 Task: Create a due date automation trigger when advanced on, 2 hours after a card is due add basic not assigned to member @aryan.
Action: Mouse moved to (1005, 144)
Screenshot: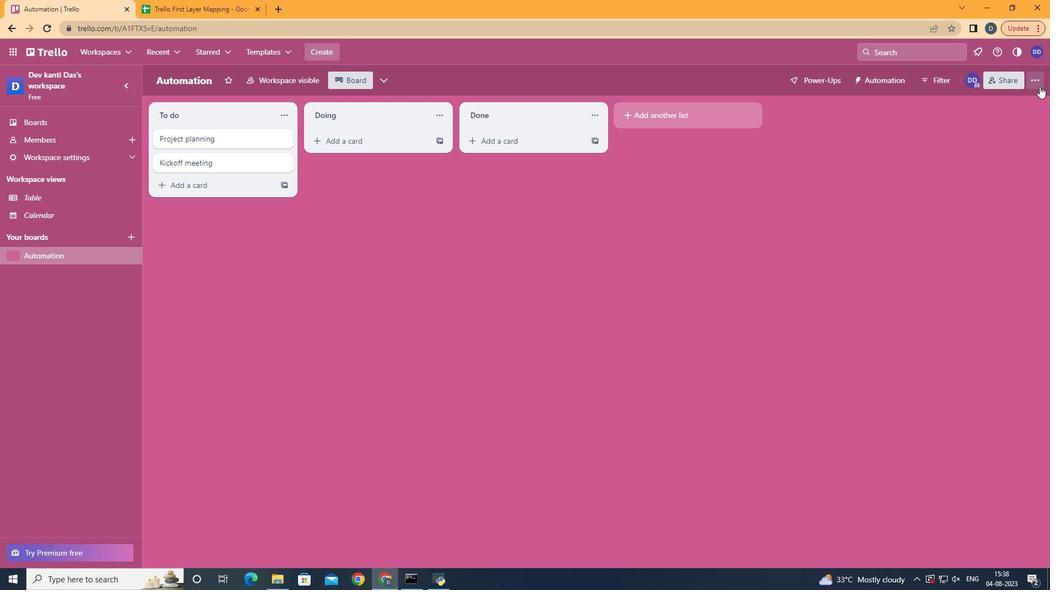 
Action: Mouse pressed left at (1005, 144)
Screenshot: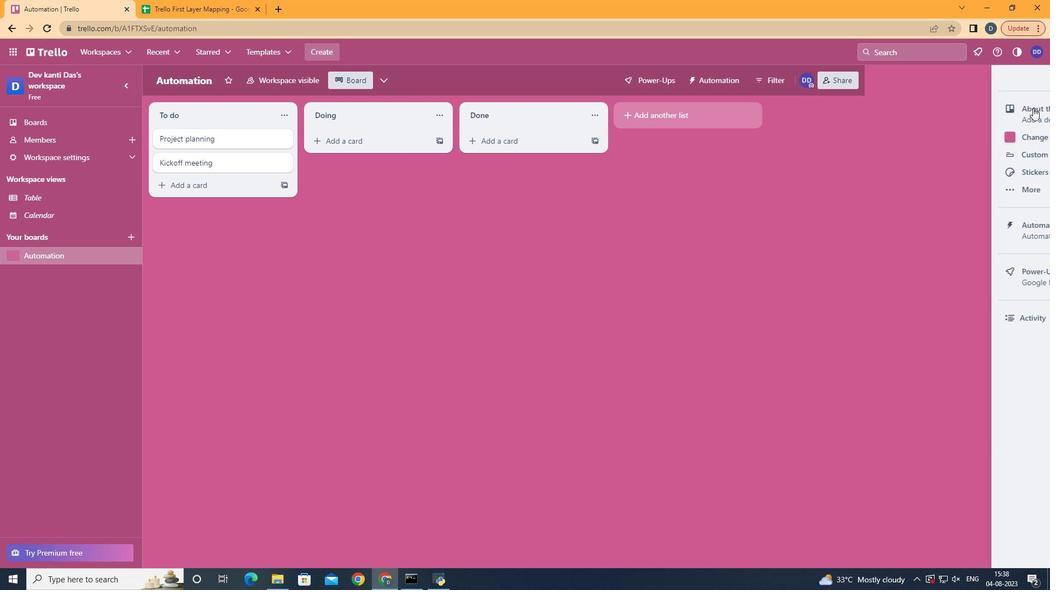 
Action: Mouse moved to (934, 267)
Screenshot: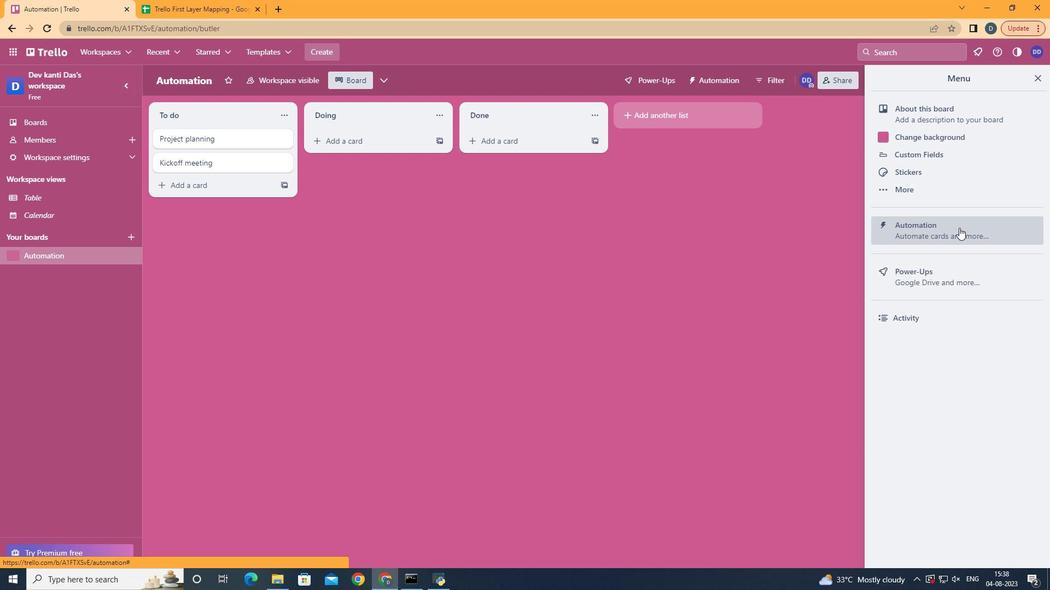 
Action: Mouse pressed left at (934, 267)
Screenshot: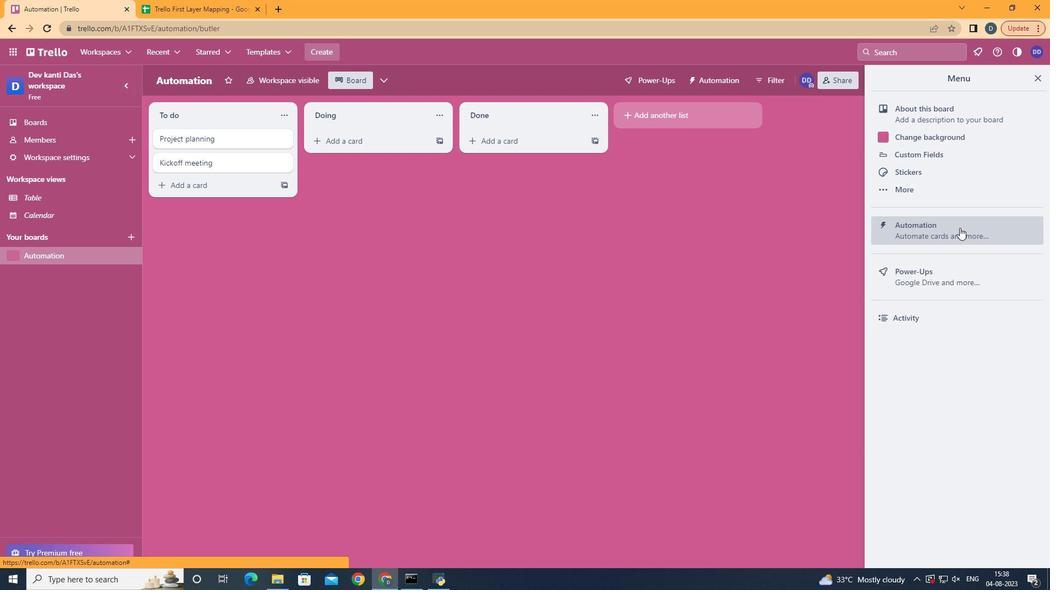 
Action: Mouse moved to (267, 254)
Screenshot: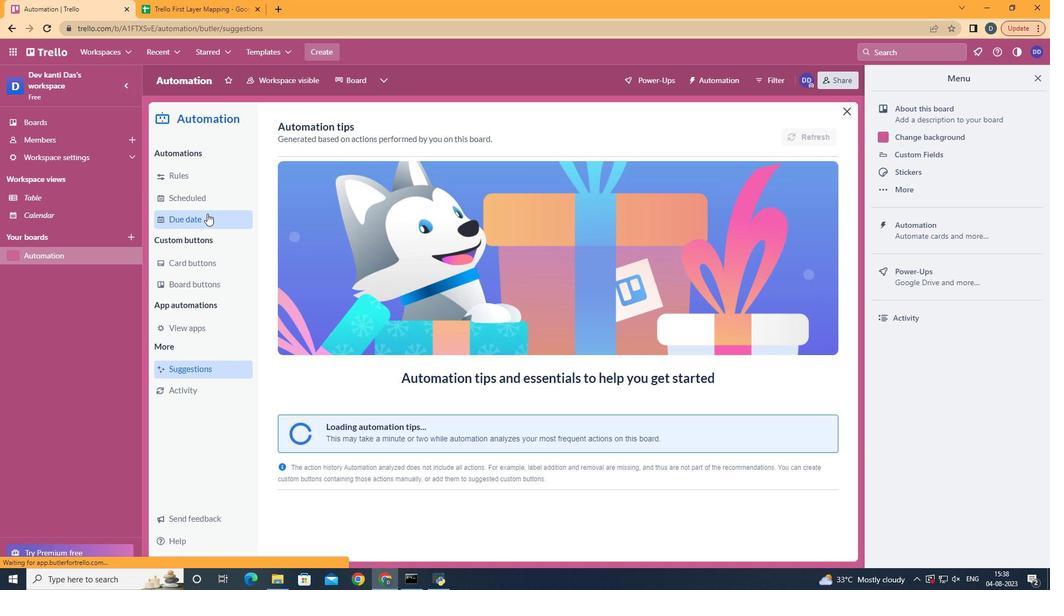 
Action: Mouse pressed left at (267, 254)
Screenshot: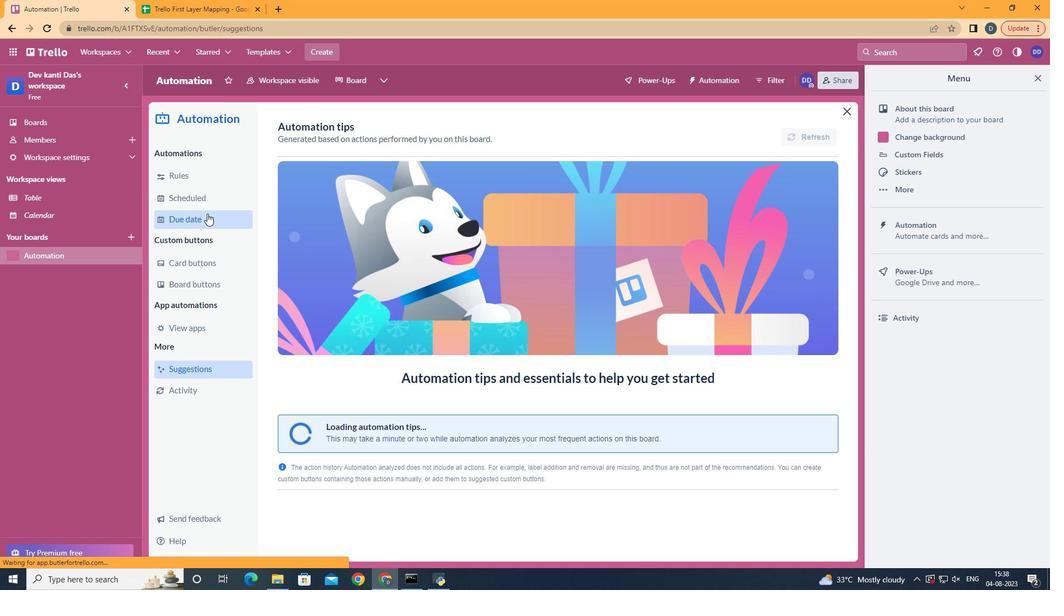 
Action: Mouse moved to (768, 180)
Screenshot: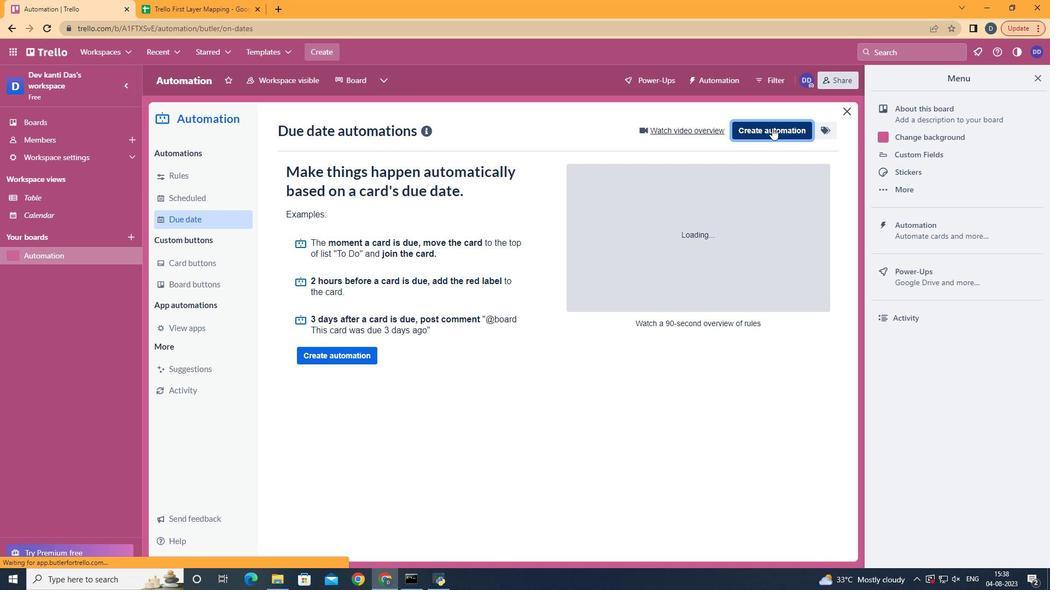 
Action: Mouse pressed left at (768, 180)
Screenshot: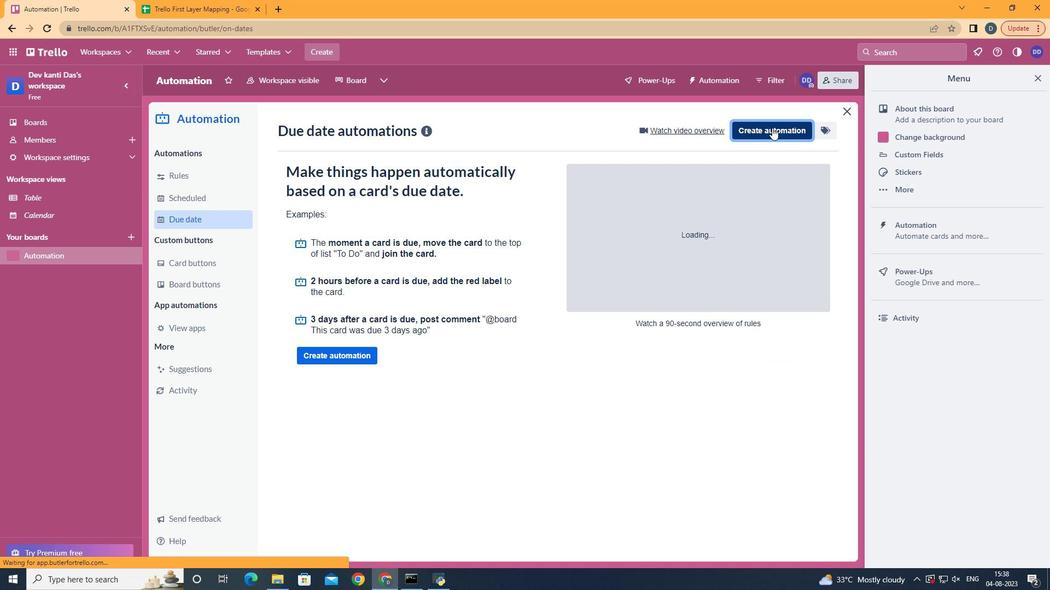 
Action: Mouse moved to (647, 271)
Screenshot: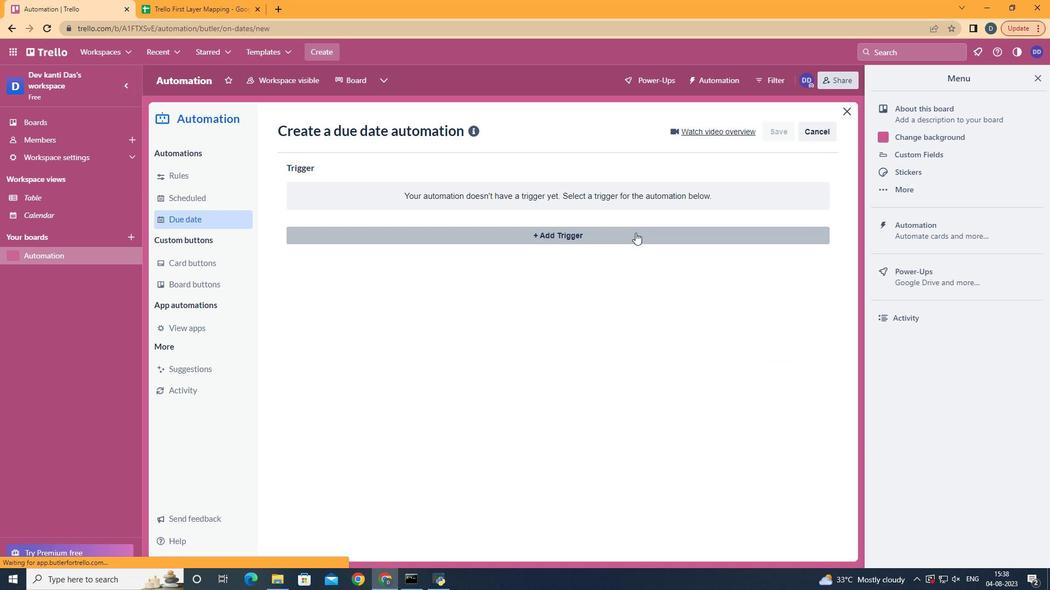 
Action: Mouse pressed left at (647, 271)
Screenshot: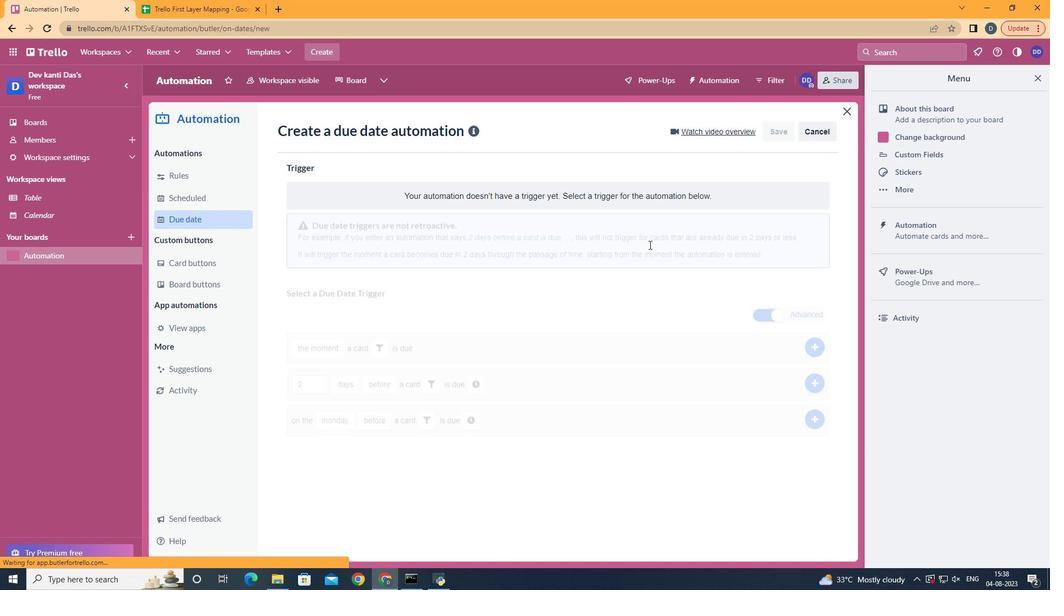 
Action: Mouse moved to (401, 467)
Screenshot: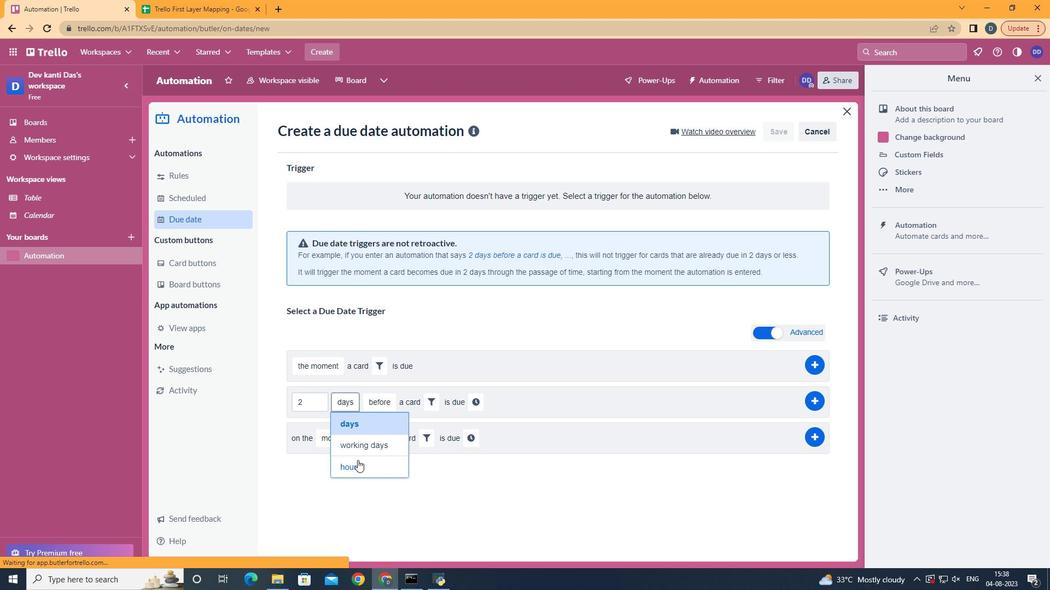 
Action: Mouse pressed left at (401, 467)
Screenshot: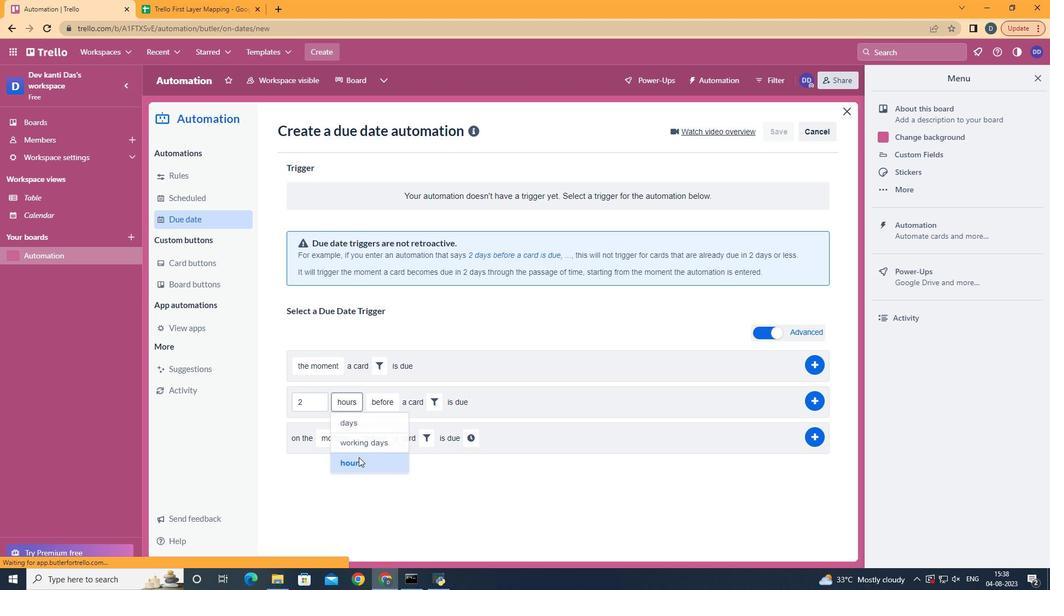
Action: Mouse moved to (432, 457)
Screenshot: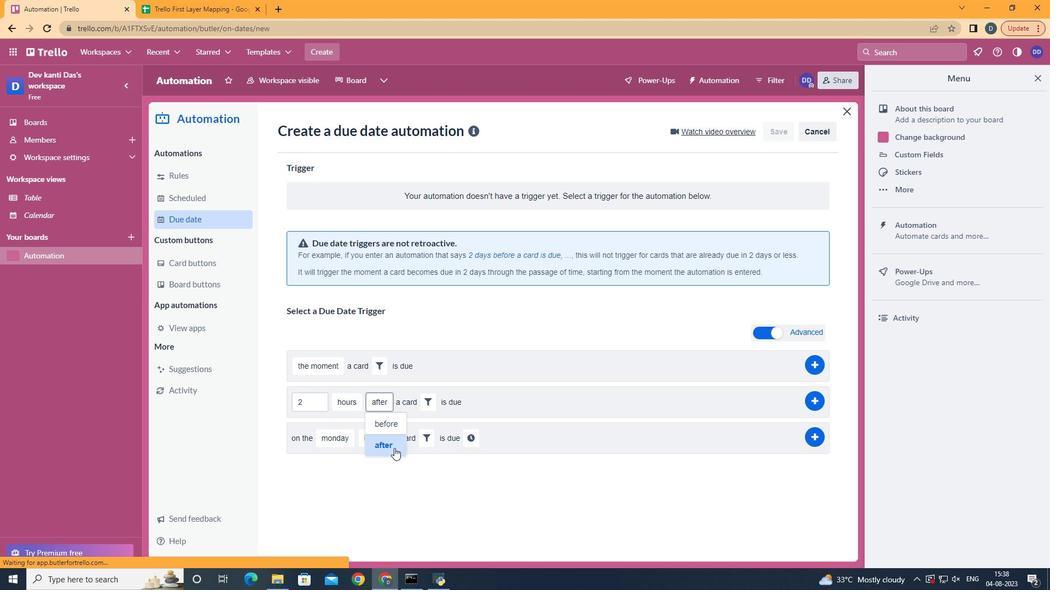 
Action: Mouse pressed left at (432, 457)
Screenshot: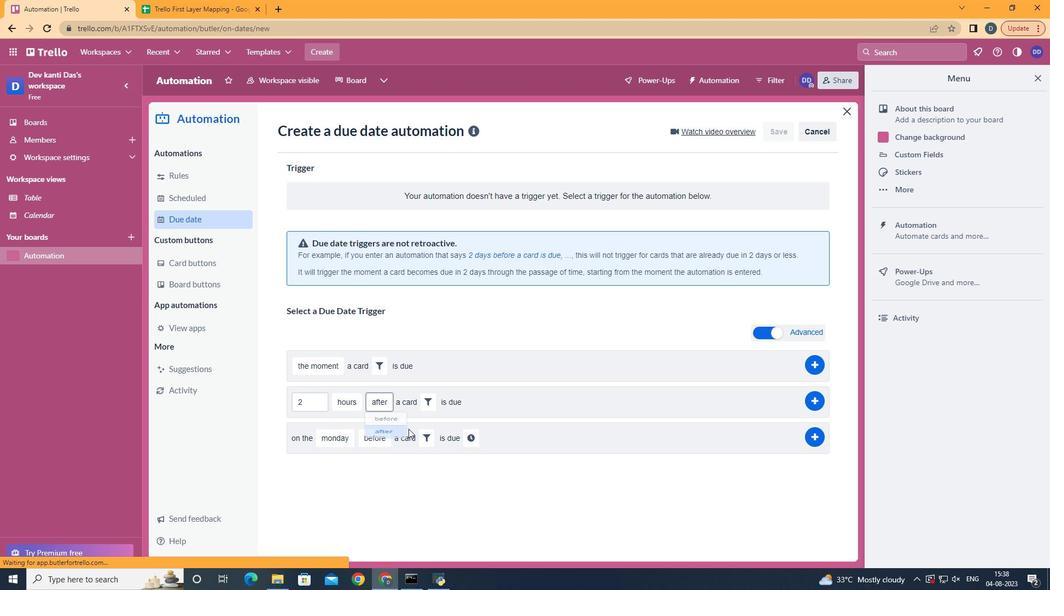 
Action: Mouse moved to (461, 419)
Screenshot: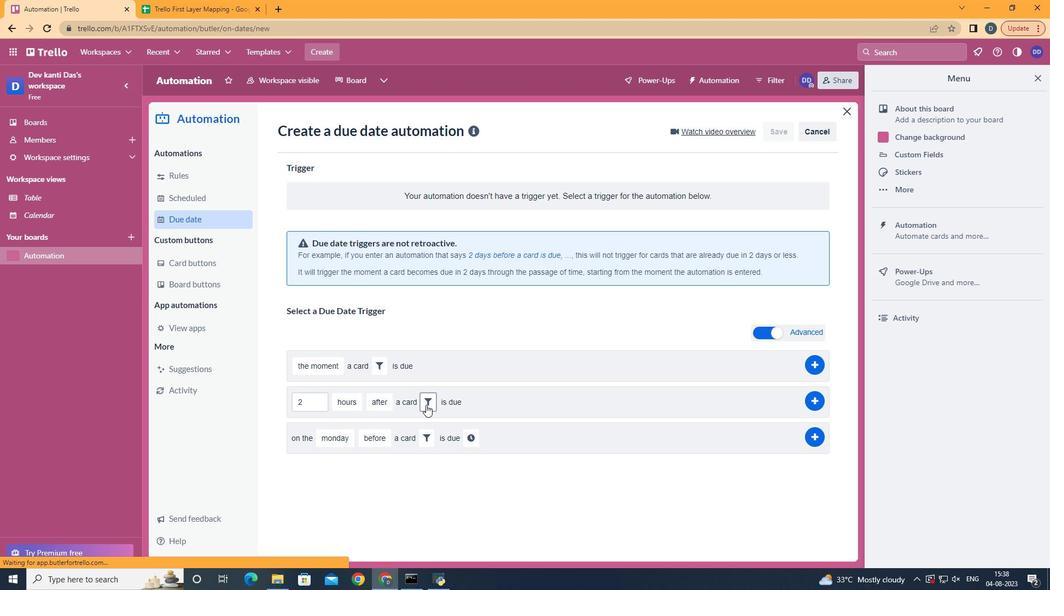 
Action: Mouse pressed left at (461, 419)
Screenshot: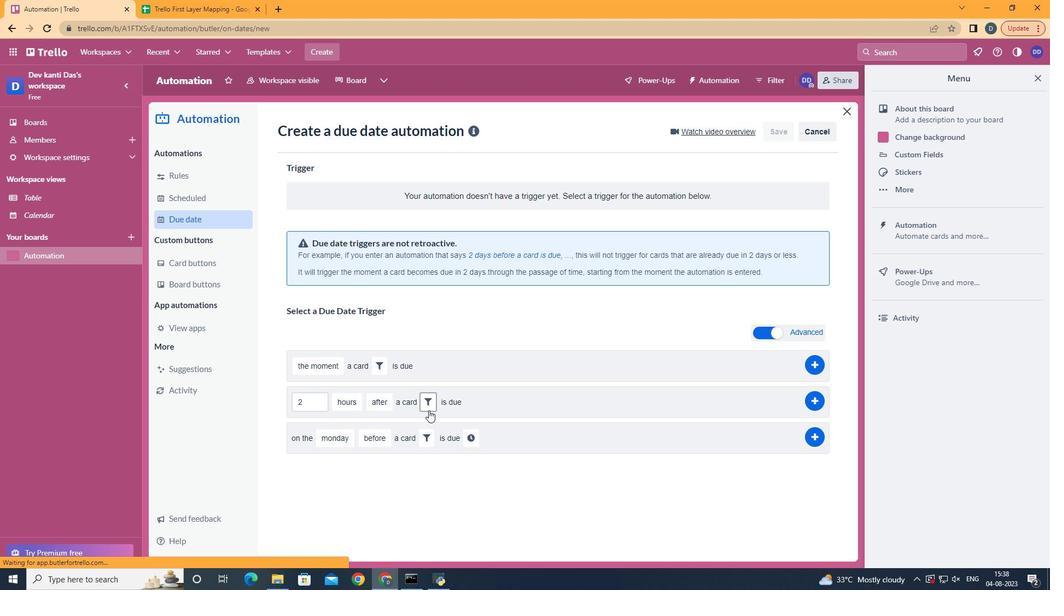 
Action: Mouse moved to (503, 510)
Screenshot: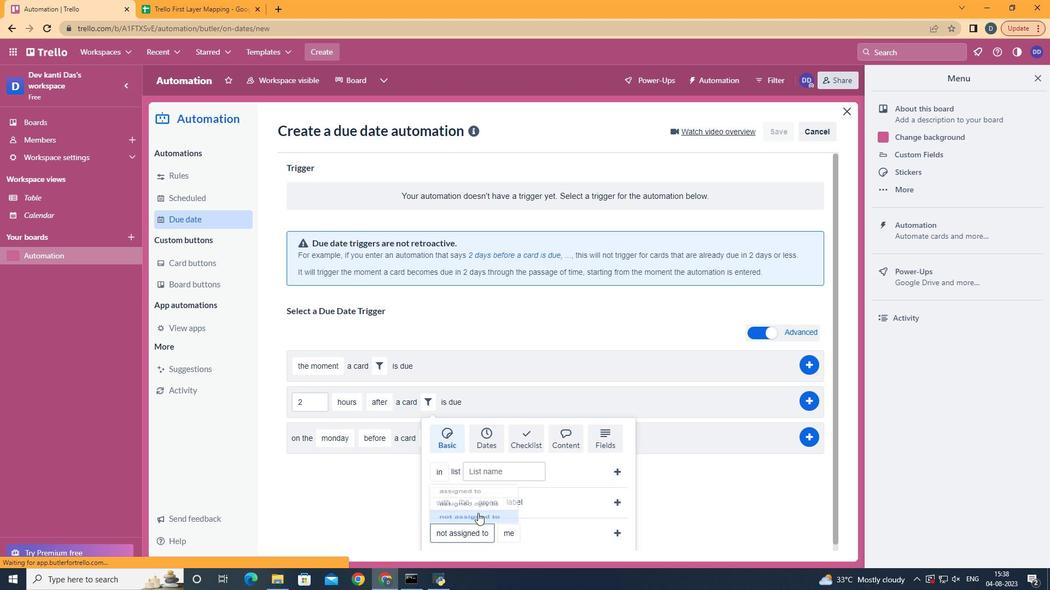 
Action: Mouse pressed left at (503, 510)
Screenshot: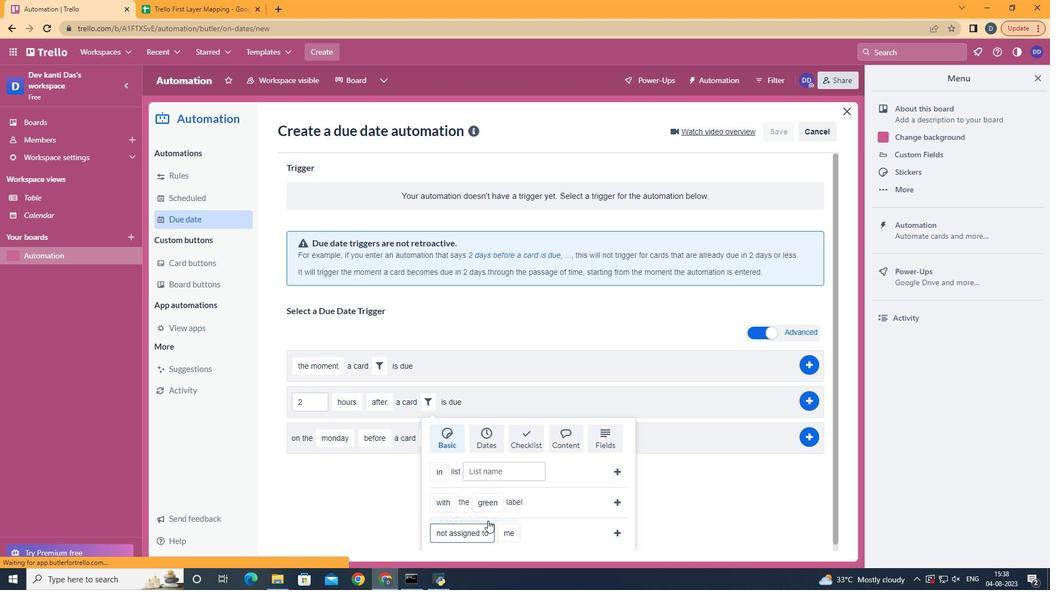 
Action: Mouse moved to (546, 516)
Screenshot: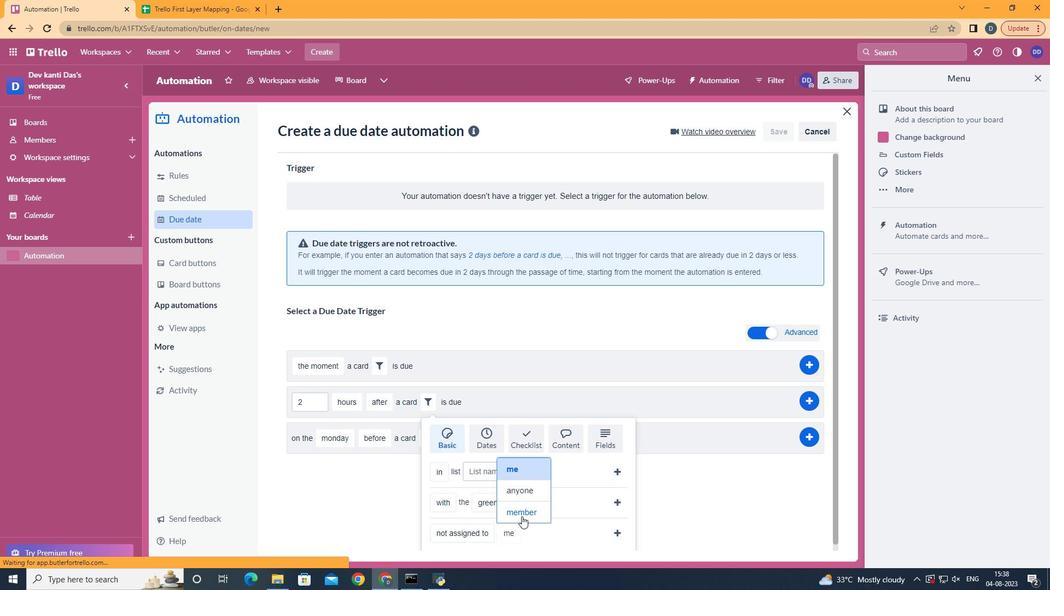 
Action: Mouse pressed left at (546, 516)
Screenshot: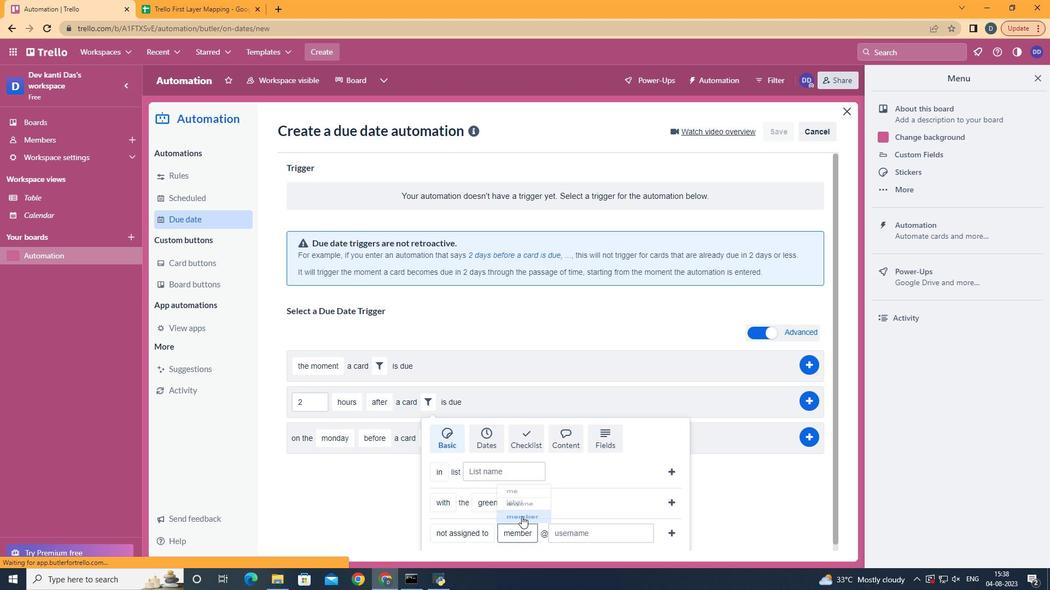 
Action: Mouse moved to (595, 534)
Screenshot: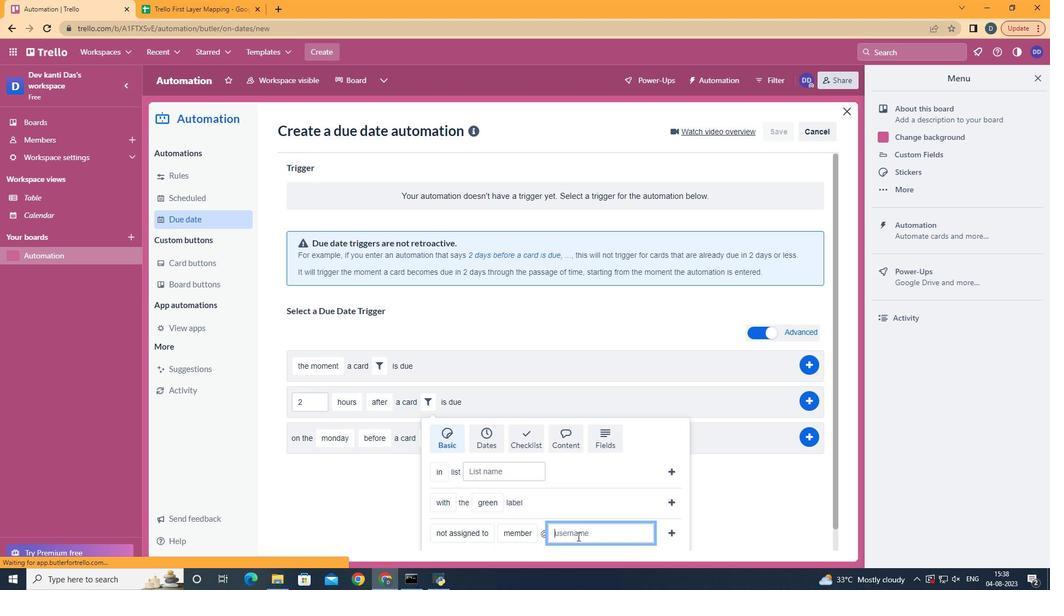 
Action: Mouse pressed left at (595, 534)
Screenshot: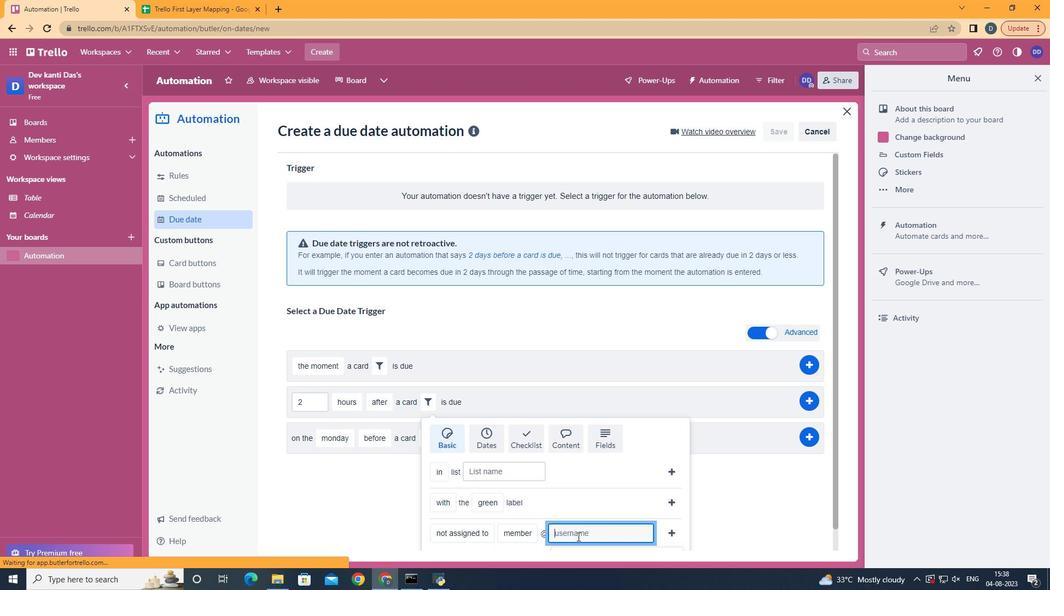 
Action: Key pressed aryan
Screenshot: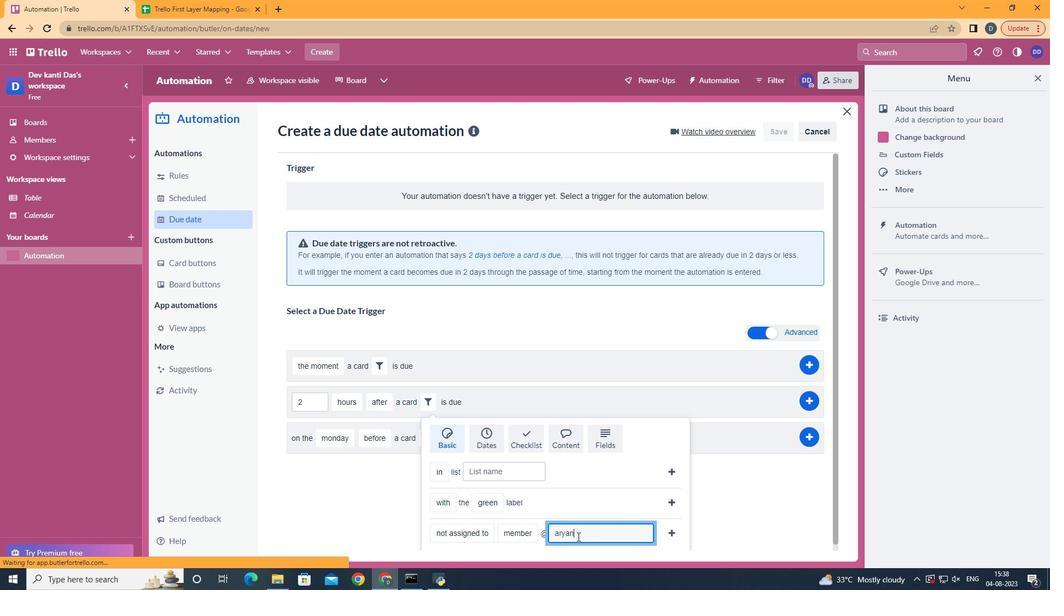 
Action: Mouse moved to (680, 531)
Screenshot: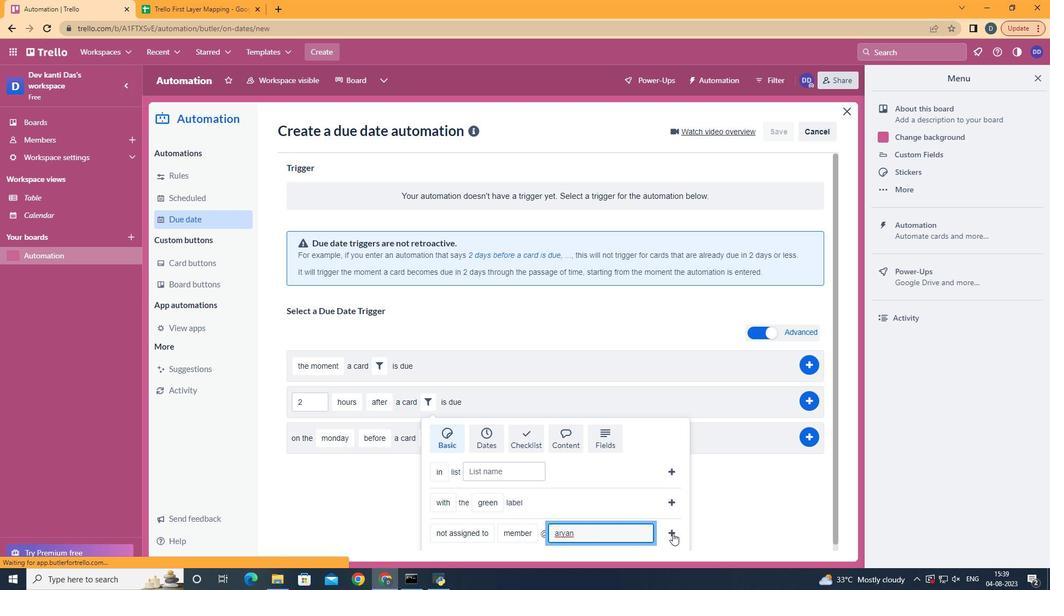 
Action: Mouse pressed left at (680, 531)
Screenshot: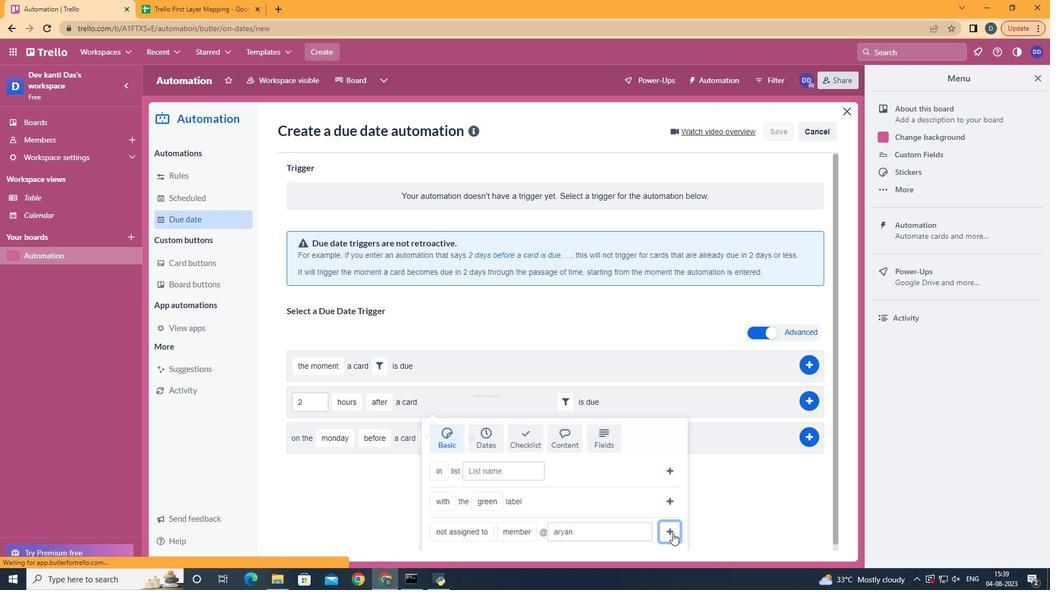 
Action: Mouse moved to (804, 414)
Screenshot: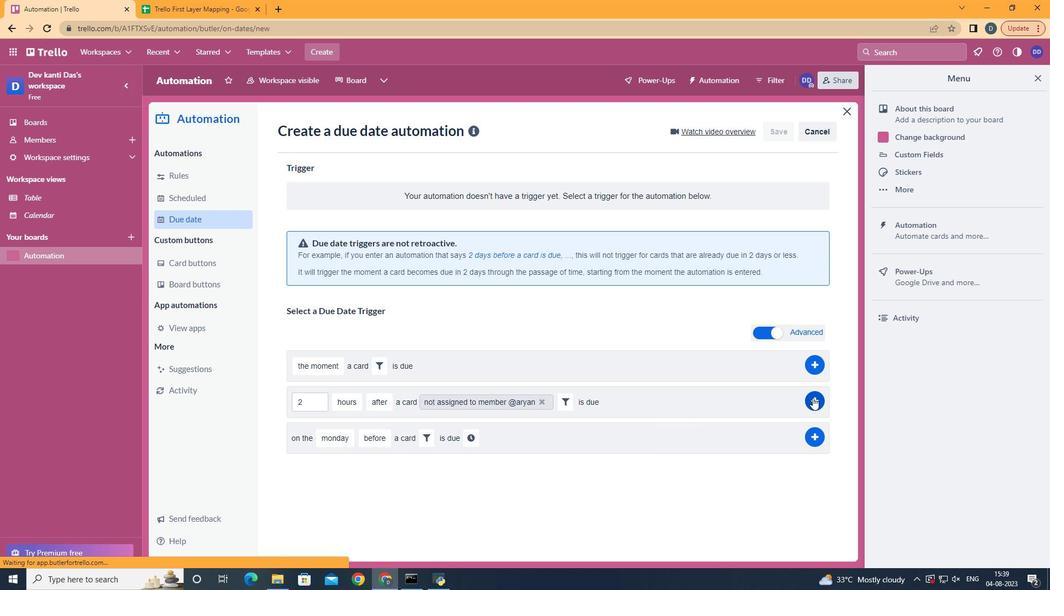 
Action: Mouse pressed left at (804, 414)
Screenshot: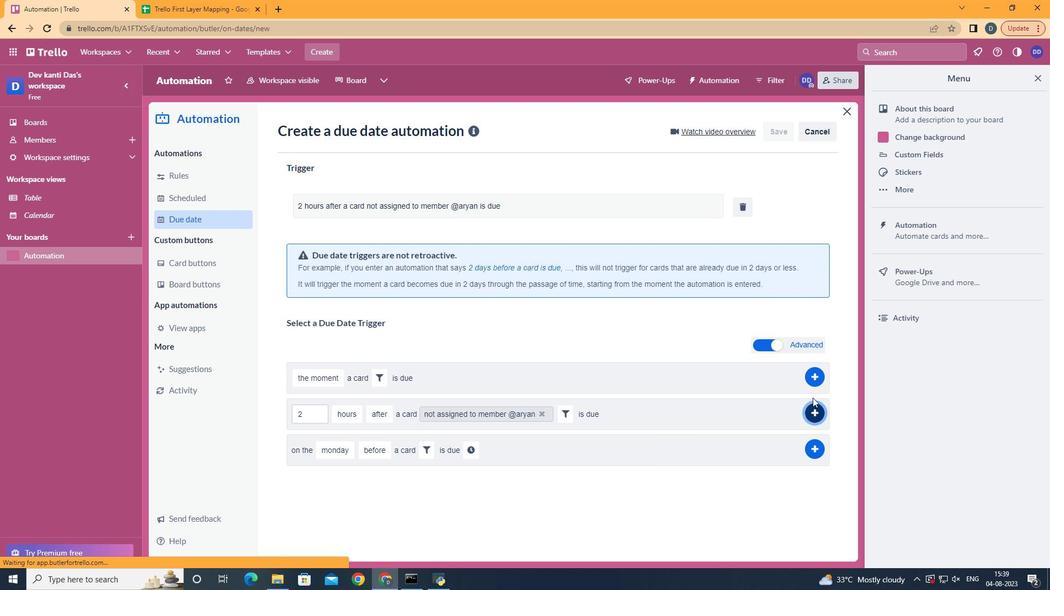 
Action: Mouse moved to (552, 245)
Screenshot: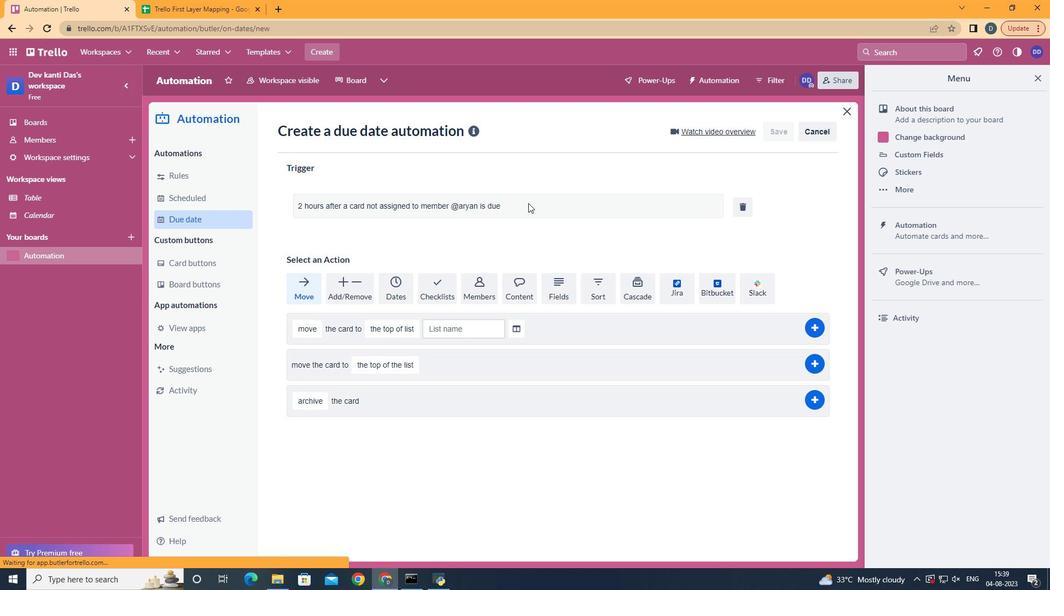 
